 Task: Select the workspace "Agenda".
Action: Mouse moved to (238, 53)
Screenshot: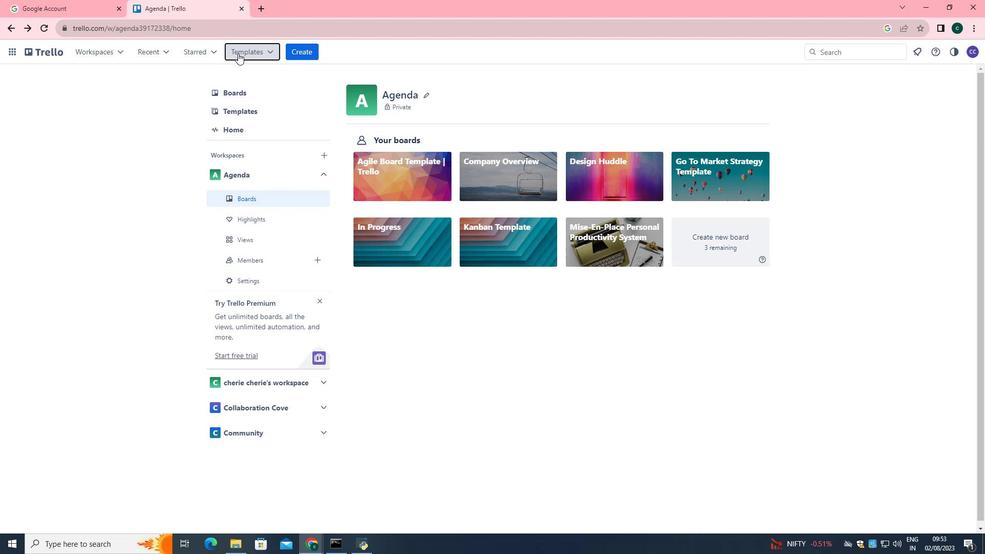 
Action: Mouse pressed left at (238, 53)
Screenshot: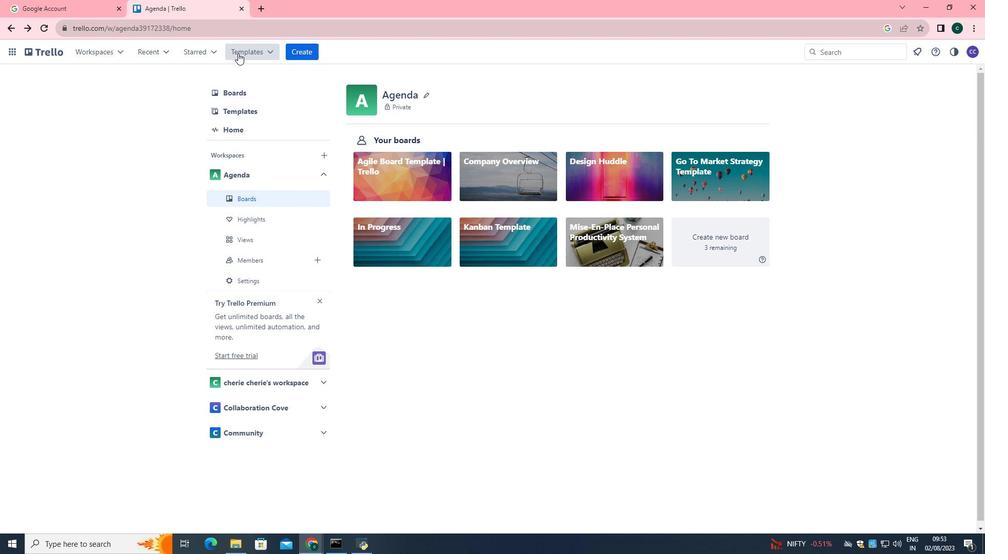 
Action: Mouse moved to (275, 253)
Screenshot: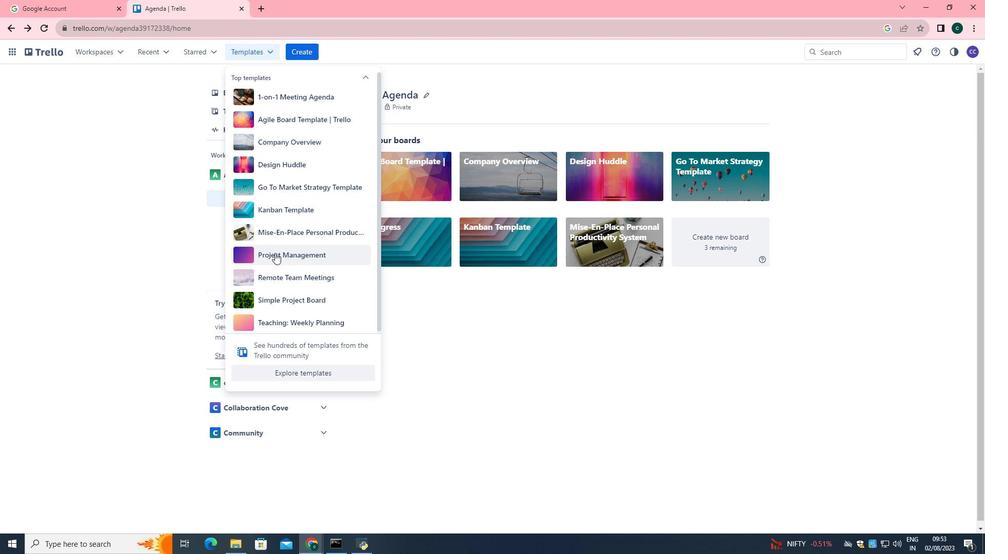
Action: Mouse pressed left at (275, 253)
Screenshot: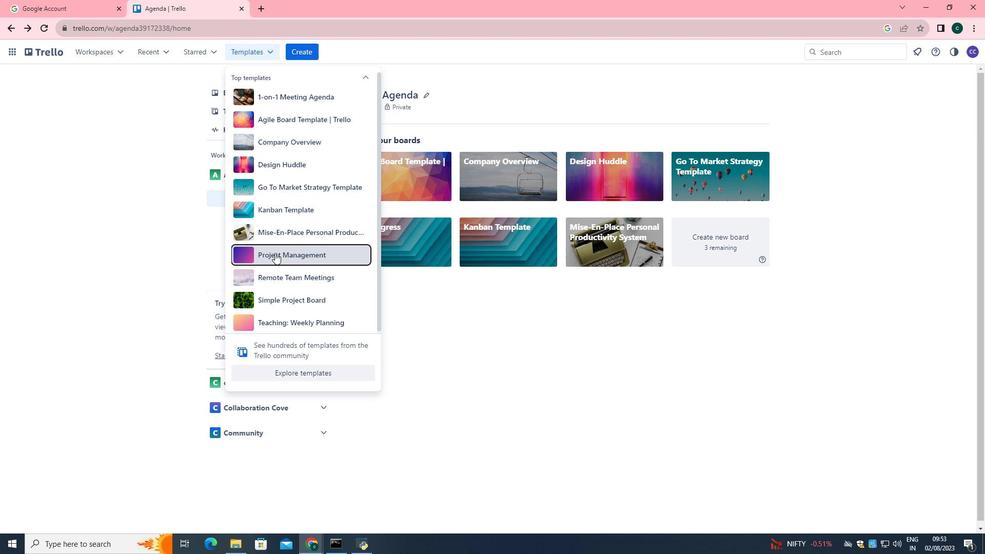 
Action: Mouse moved to (291, 217)
Screenshot: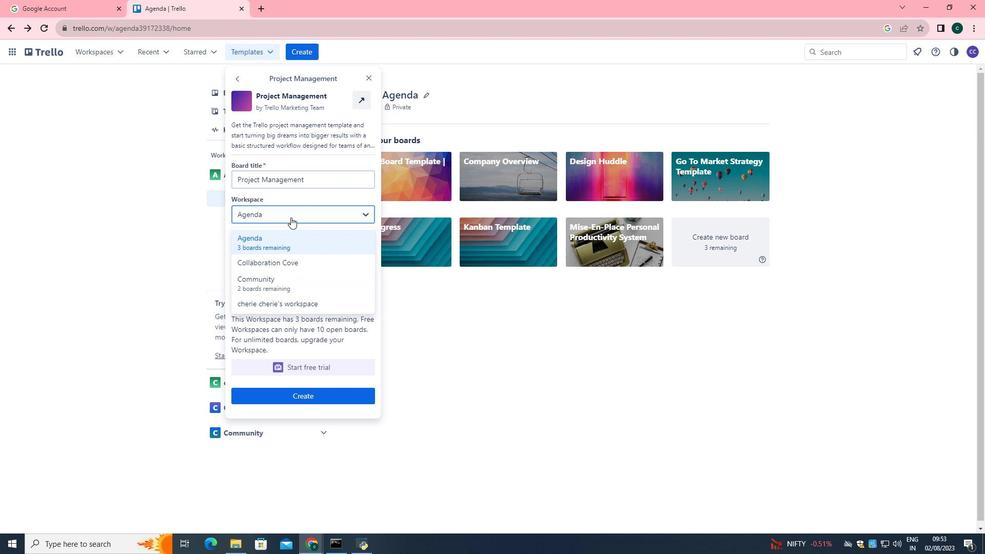 
Action: Mouse pressed left at (291, 217)
Screenshot: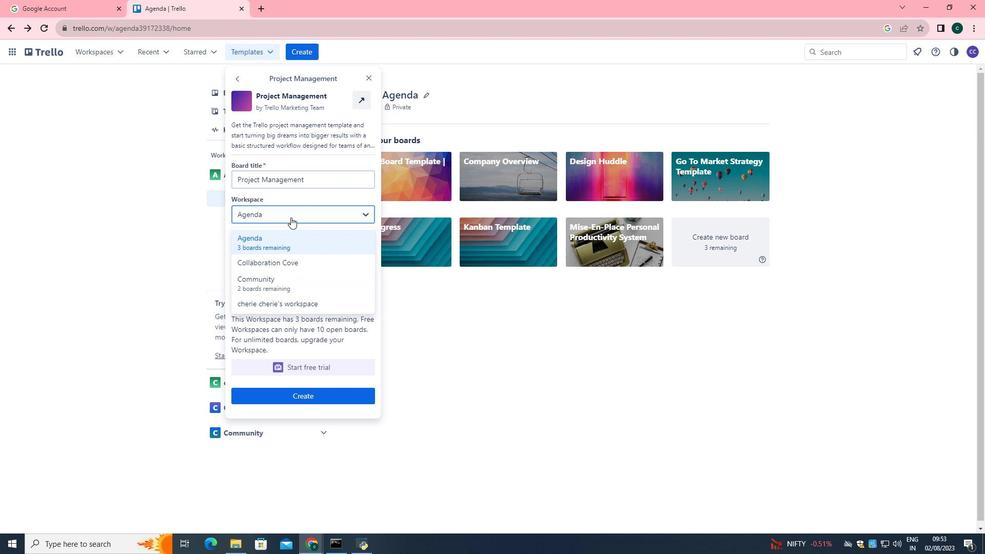 
Action: Mouse moved to (287, 239)
Screenshot: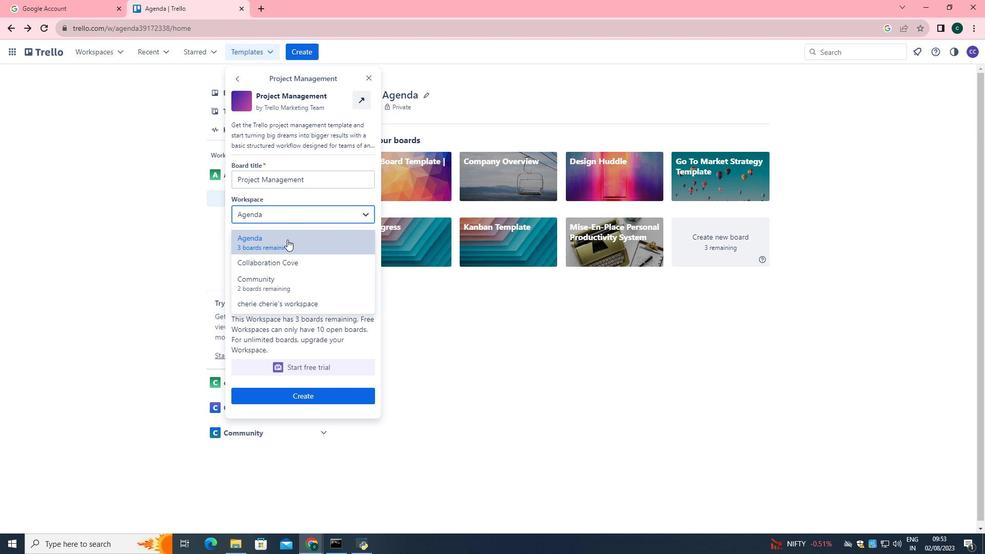 
Action: Mouse pressed left at (287, 239)
Screenshot: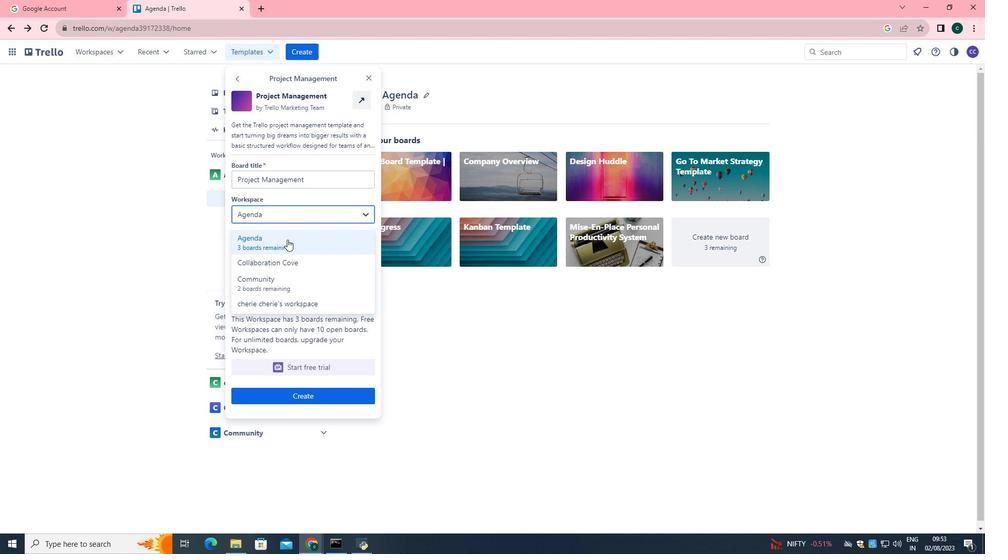
